 Task: Select Retail. Add to cart, from Big Lots_x000D_
 for 4749 Dog Hill Lane, Kensington, Kansas 66951, Cell Number 785-697-6934, following items : Broyhill 3 Piece Set Plaid Towel Gray (3 ct)_x000D_
 - 2, Ripple Rainbow Plastic Glass Short (1 ct)_x000D_
 - 2, Real Living Brown Zigzag Woven Table Lamp with White Shade_x000D_
 - 3, Sterilite Lift Top Plastic Hamper White (1 ct)_x000D_
 - 1, Imperial Nuts Bar Wasabi Sweet & Spicy Mix (21 oz)_x000D_
 - 3
Action: Mouse moved to (597, 108)
Screenshot: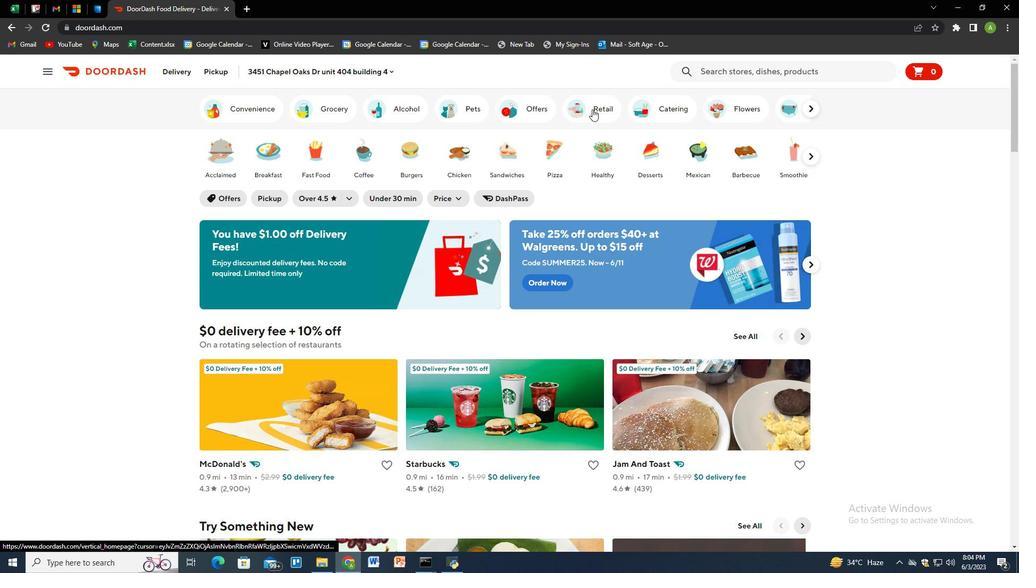 
Action: Mouse pressed left at (597, 108)
Screenshot: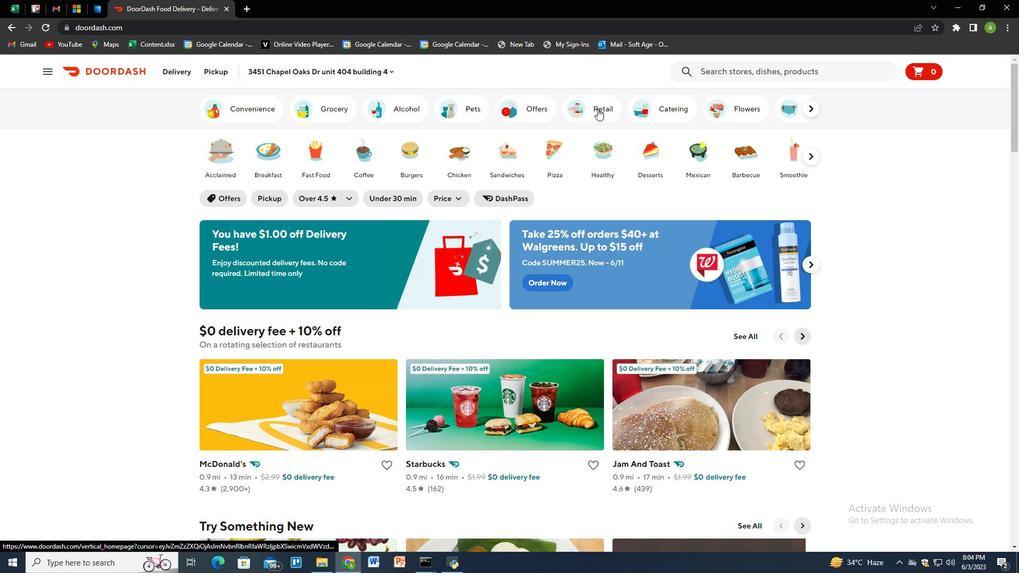 
Action: Mouse moved to (278, 340)
Screenshot: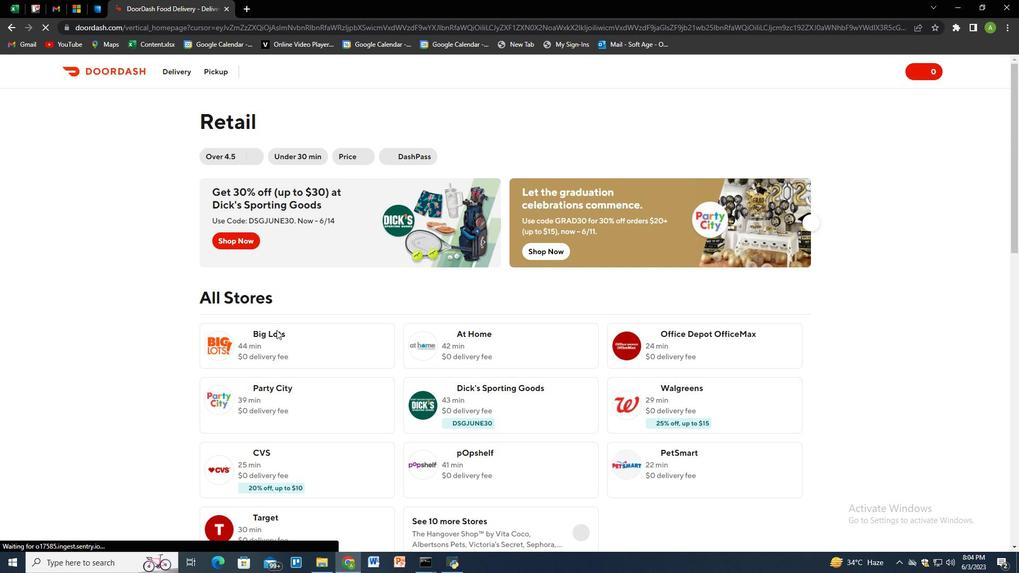 
Action: Mouse pressed left at (278, 340)
Screenshot: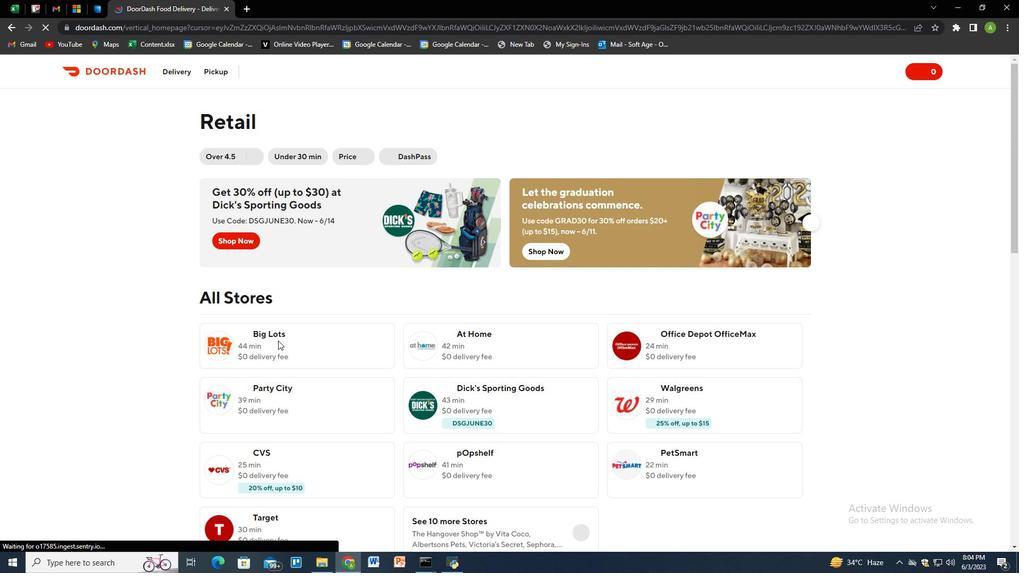 
Action: Mouse moved to (223, 66)
Screenshot: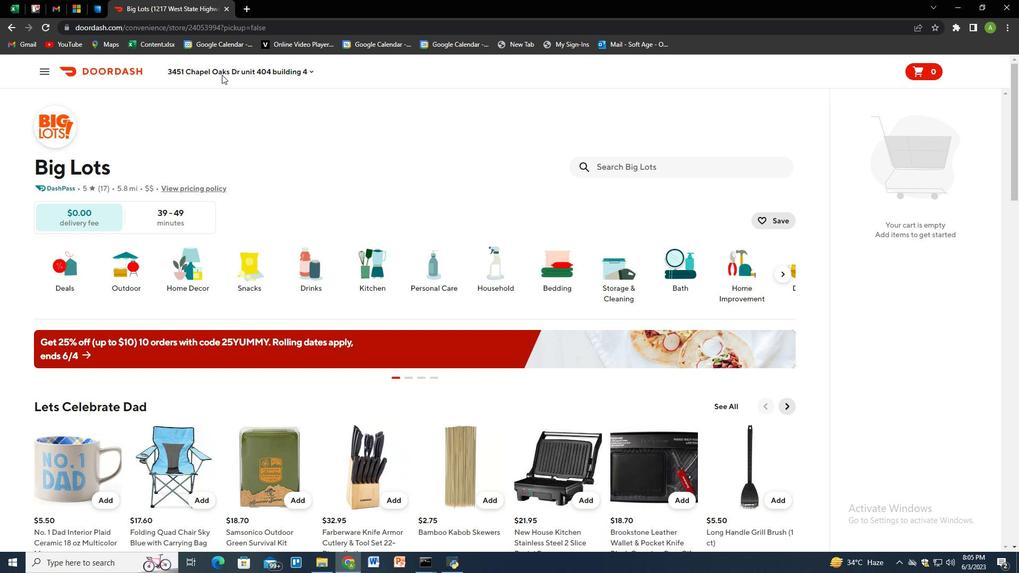 
Action: Mouse pressed left at (223, 66)
Screenshot: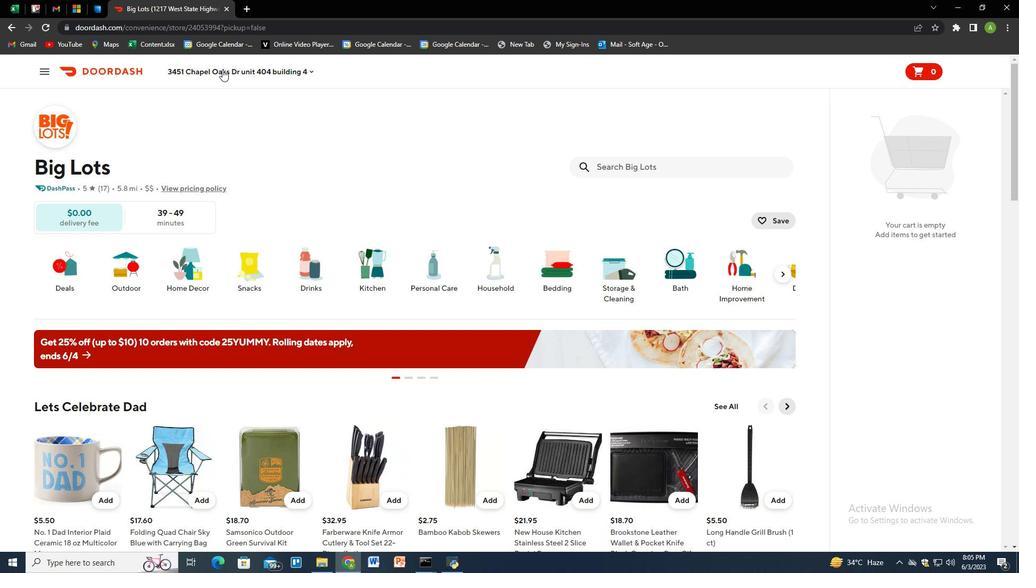
Action: Mouse moved to (213, 120)
Screenshot: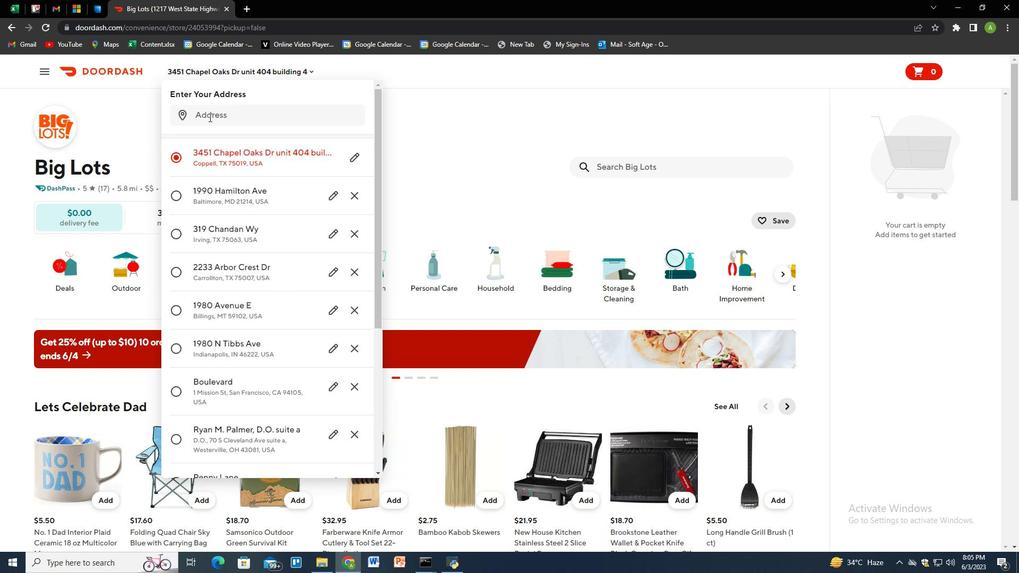 
Action: Mouse pressed left at (213, 120)
Screenshot: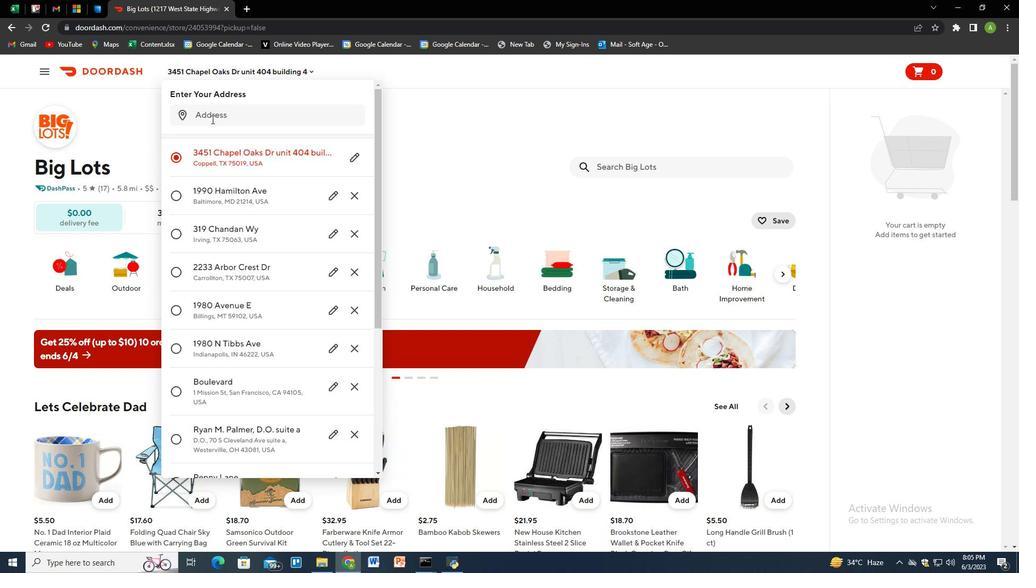 
Action: Key pressed 4749<Key.space>dog<Key.space>hill<Key.space>lane,<Key.space>kensington,<Key.space>kansas<Key.space>66951<Key.enter>
Screenshot: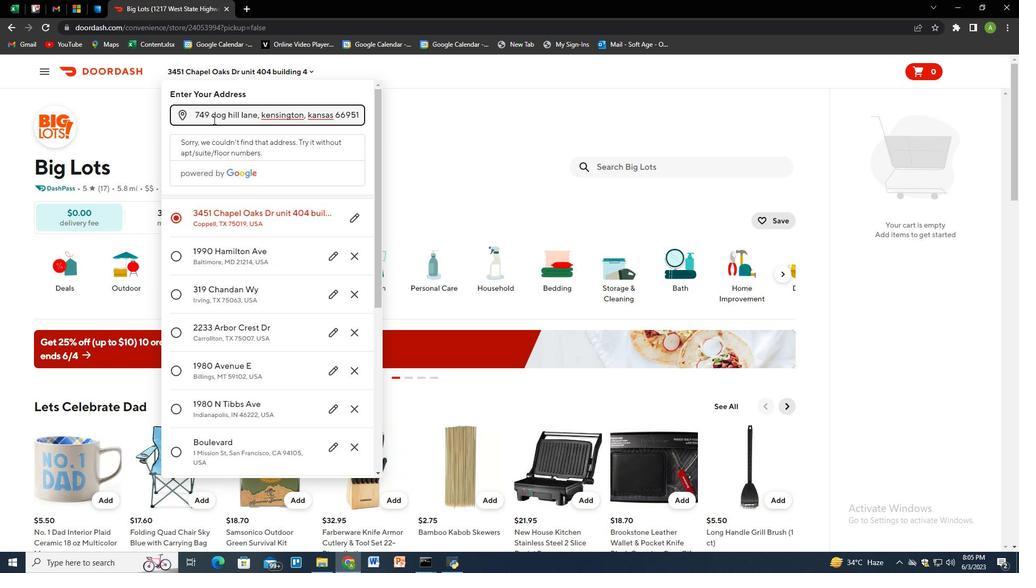 
Action: Mouse moved to (327, 427)
Screenshot: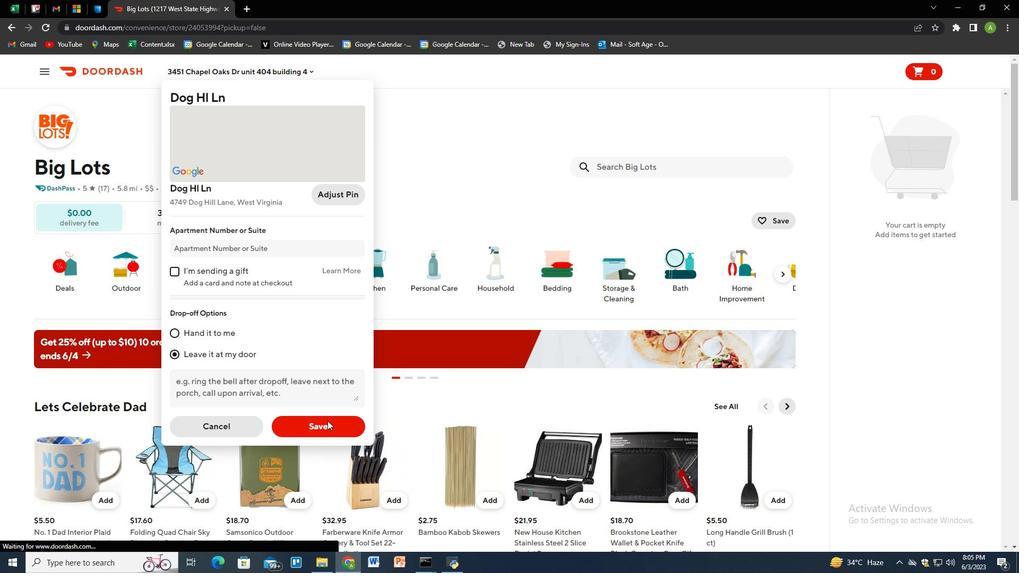 
Action: Mouse pressed left at (327, 427)
Screenshot: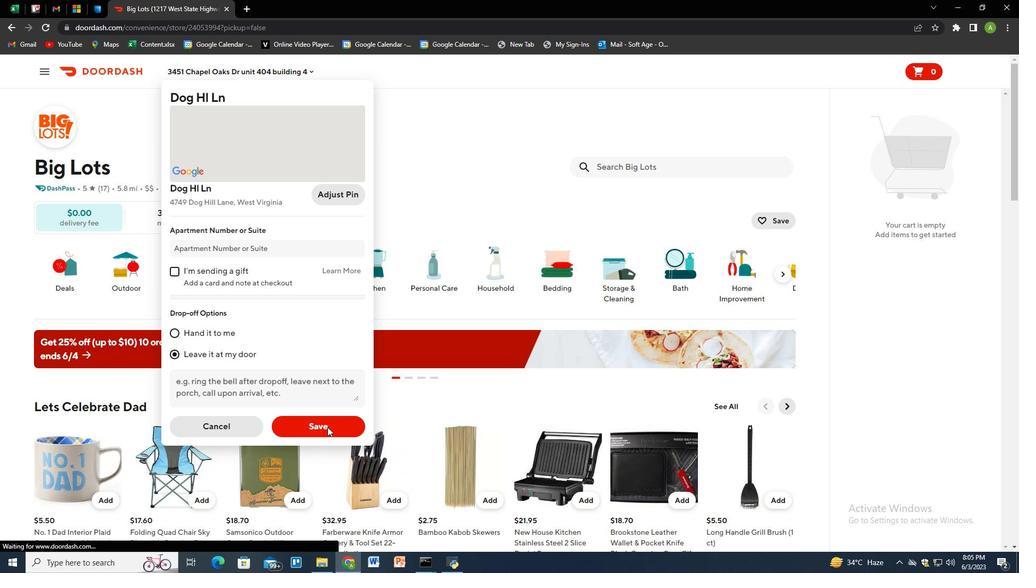 
Action: Mouse moved to (593, 158)
Screenshot: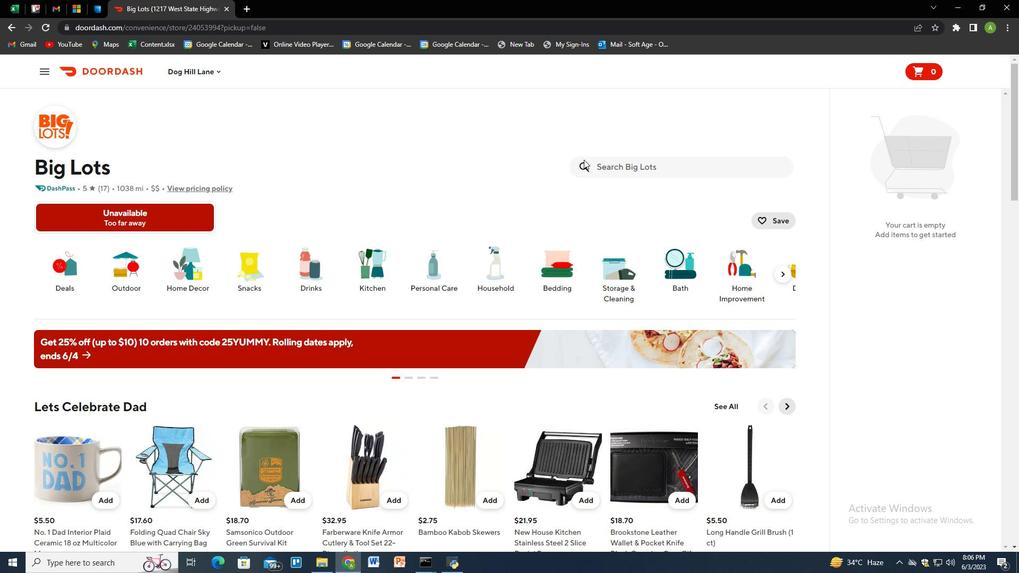 
Action: Mouse pressed left at (593, 158)
Screenshot: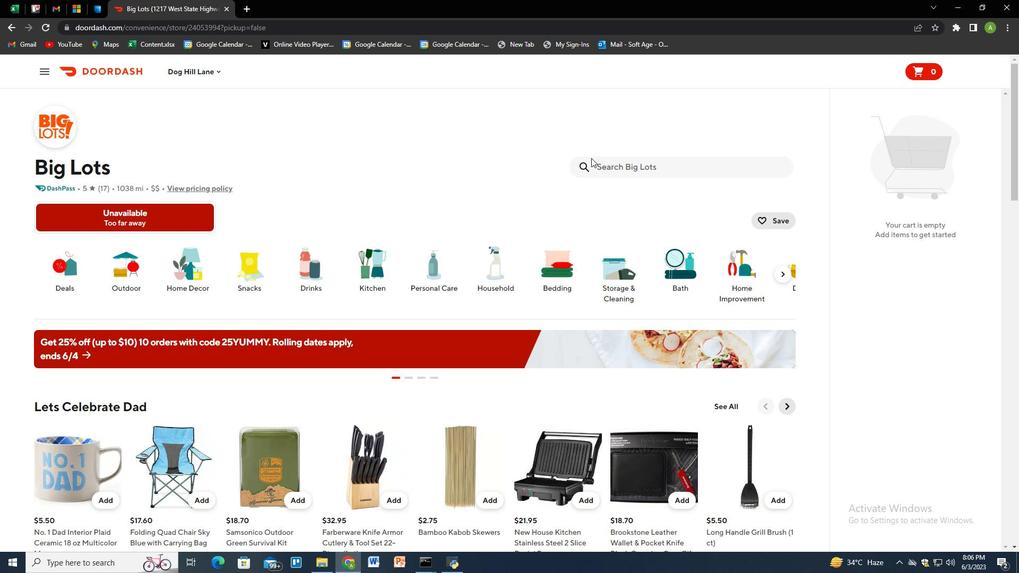 
Action: Mouse moved to (545, 179)
Screenshot: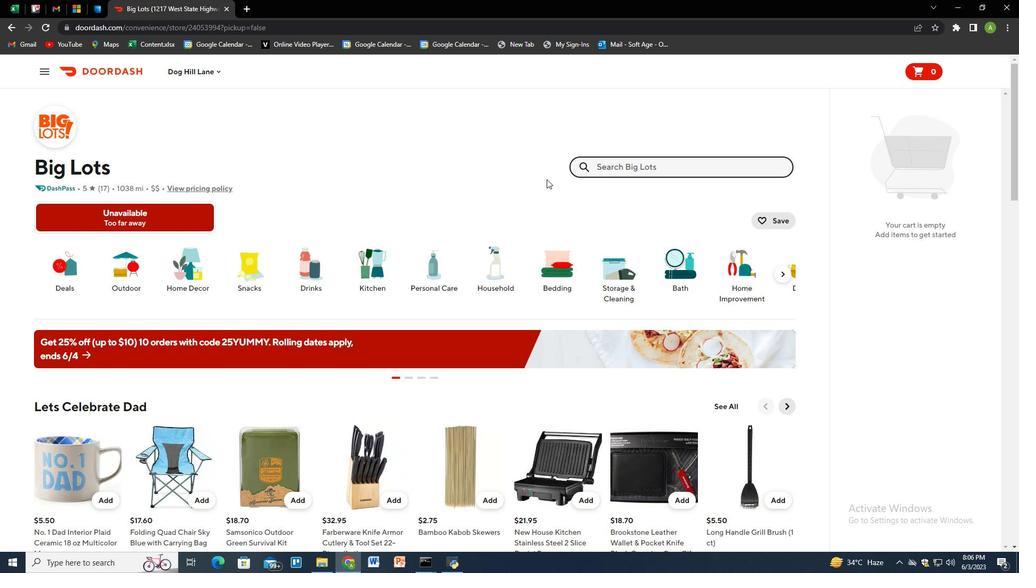 
Action: Key pressed broyhill<Key.space>3<Key.space>piece<Key.space>set<Key.space>plaid<Key.space>towel<Key.space>gray<Key.space><Key.shift_r>(3<Key.space>ct<Key.shift_r>)<Key.enter>
Screenshot: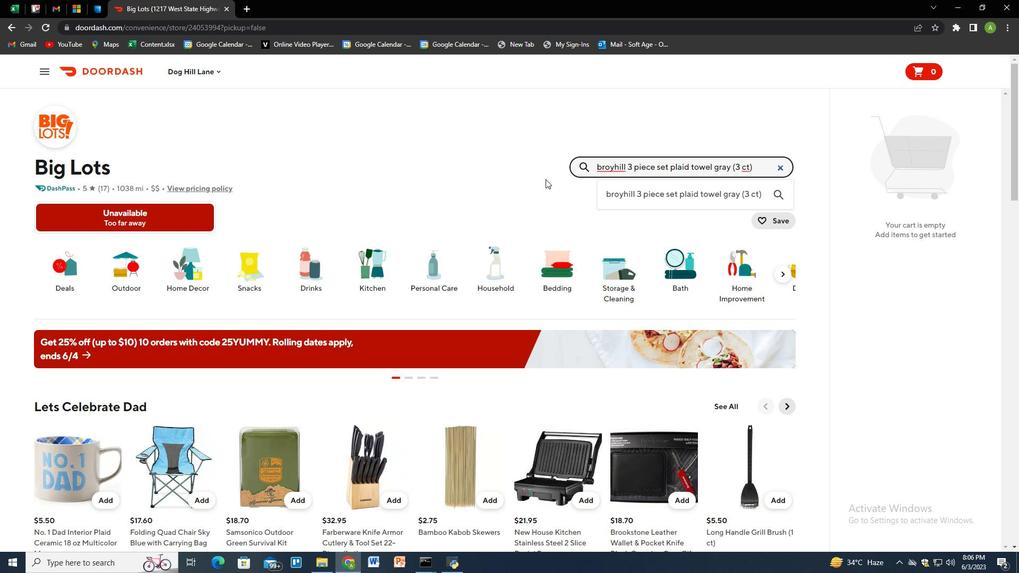 
Action: Mouse moved to (100, 275)
Screenshot: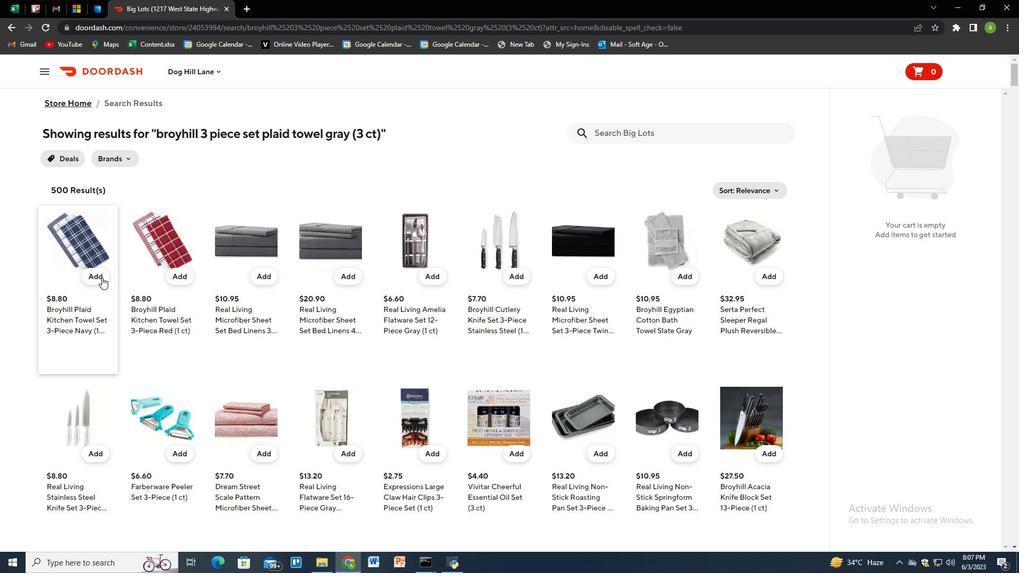 
Action: Mouse pressed left at (100, 275)
Screenshot: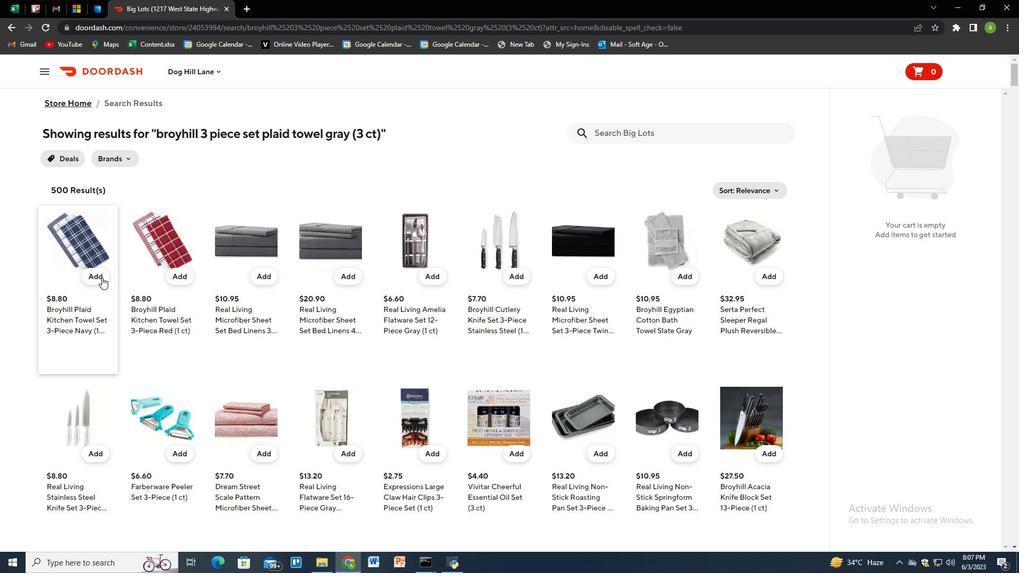 
Action: Mouse moved to (981, 180)
Screenshot: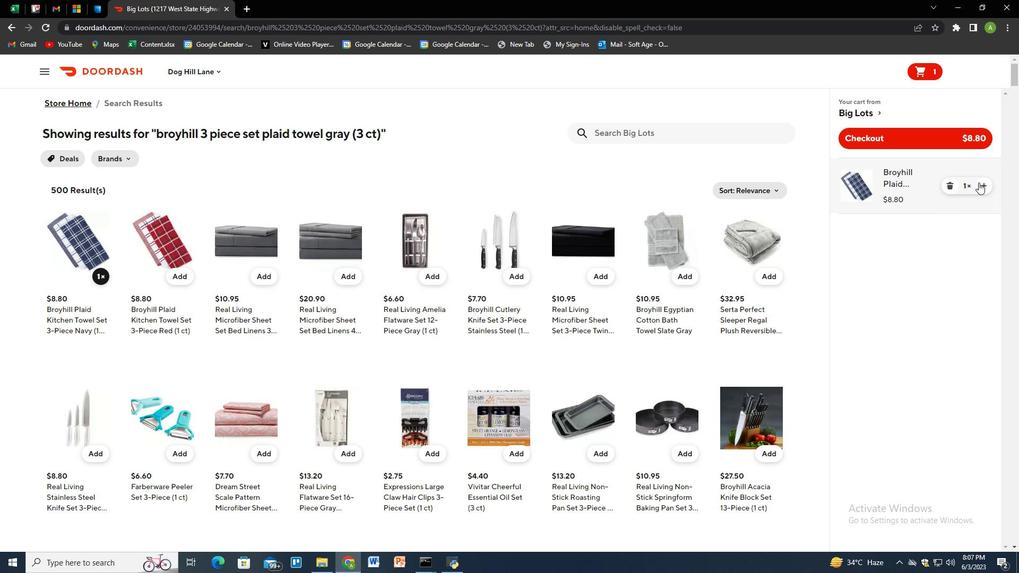 
Action: Mouse pressed left at (981, 180)
Screenshot: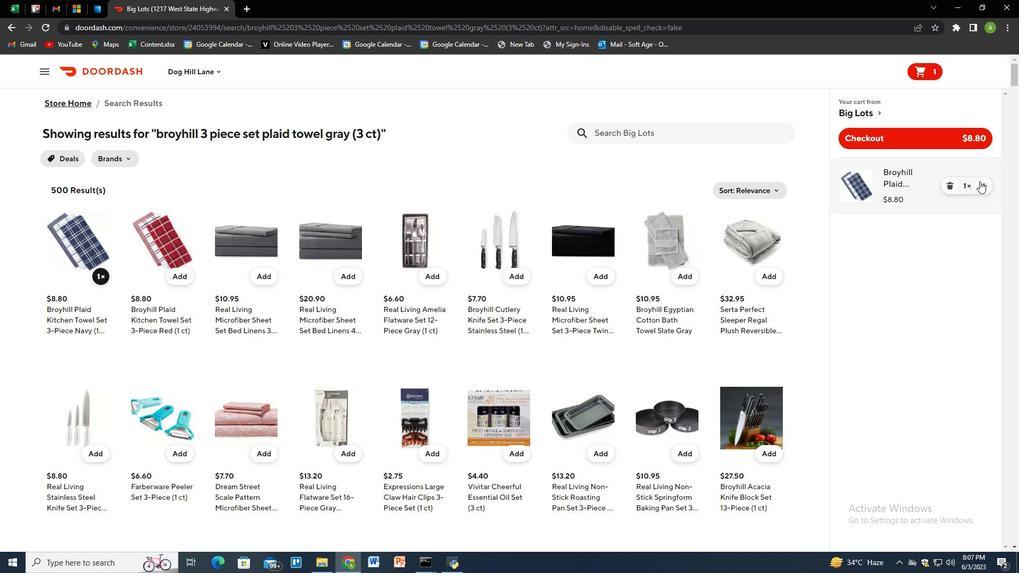 
Action: Mouse moved to (670, 136)
Screenshot: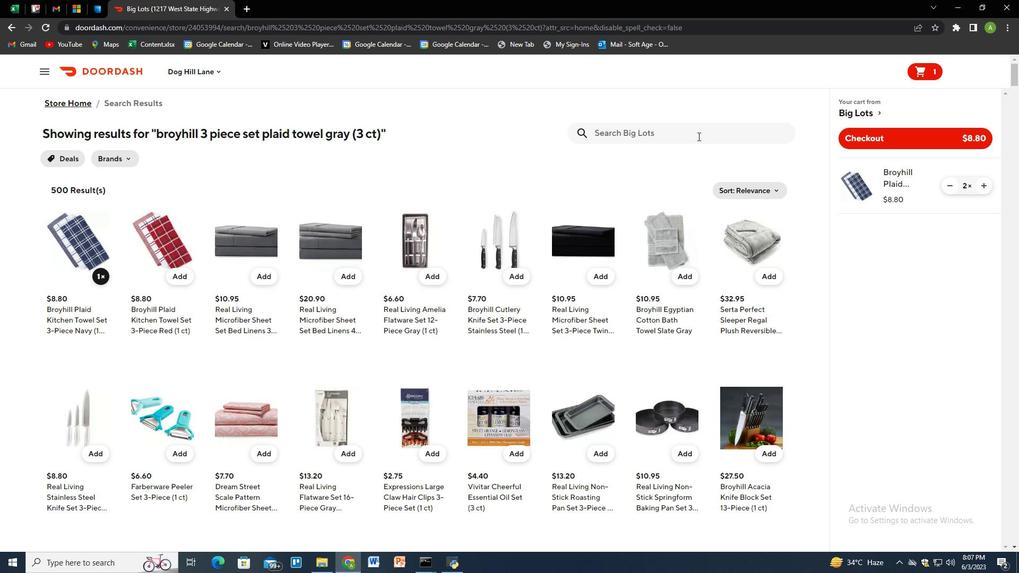 
Action: Mouse pressed left at (670, 136)
Screenshot: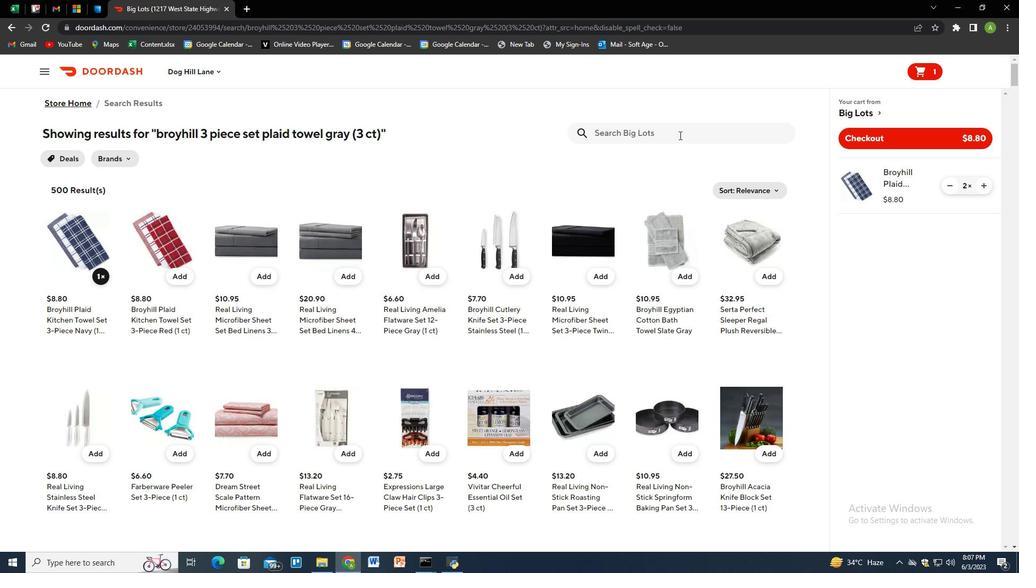 
Action: Key pressed ripple<Key.space>rainbow<Key.space>plastic<Key.space>glass<Key.space>short<Key.space><Key.shift_r>(1<Key.space>ct<Key.shift_r>)<Key.enter>
Screenshot: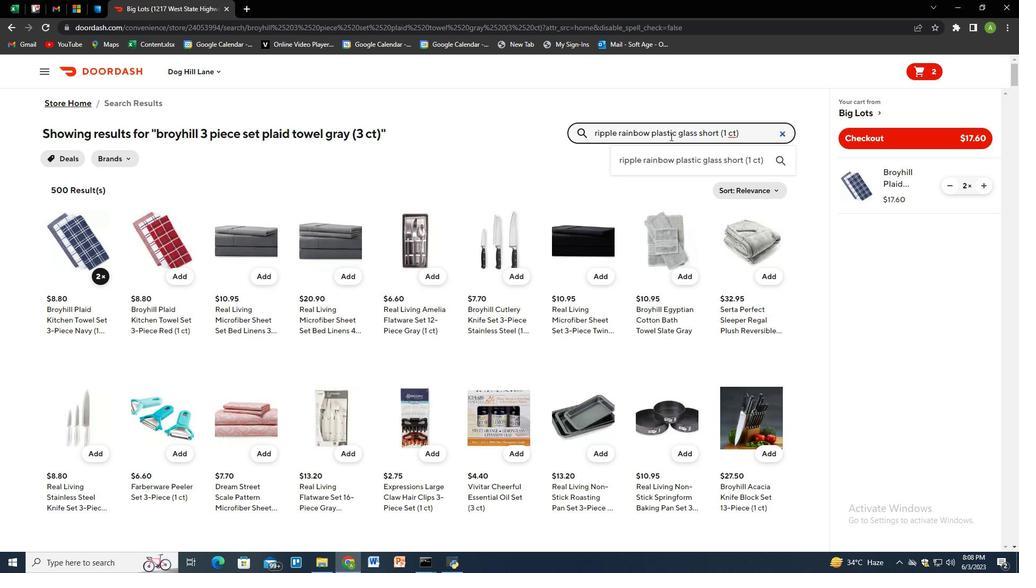 
Action: Mouse moved to (662, 132)
Screenshot: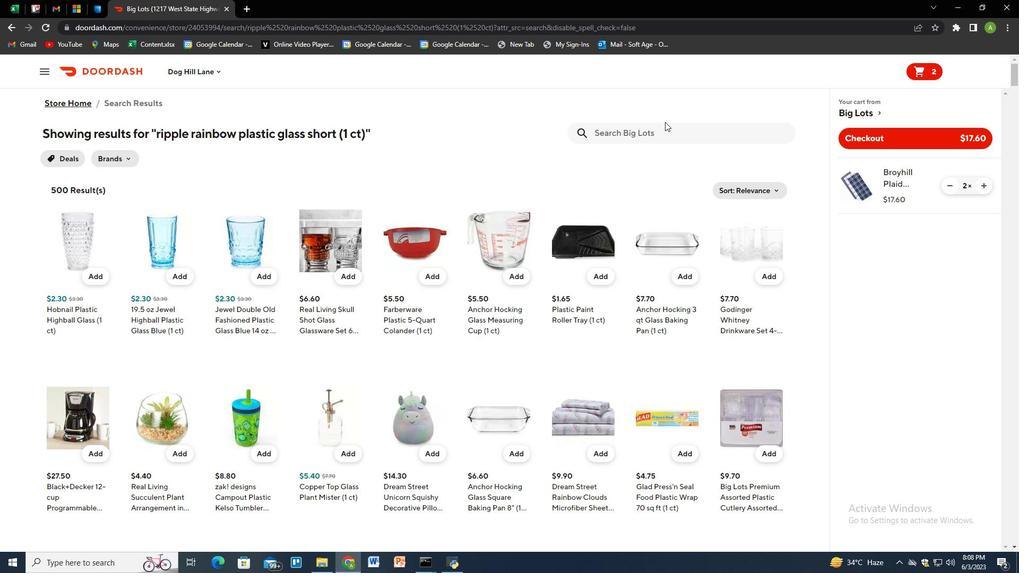 
Action: Mouse pressed left at (662, 132)
Screenshot: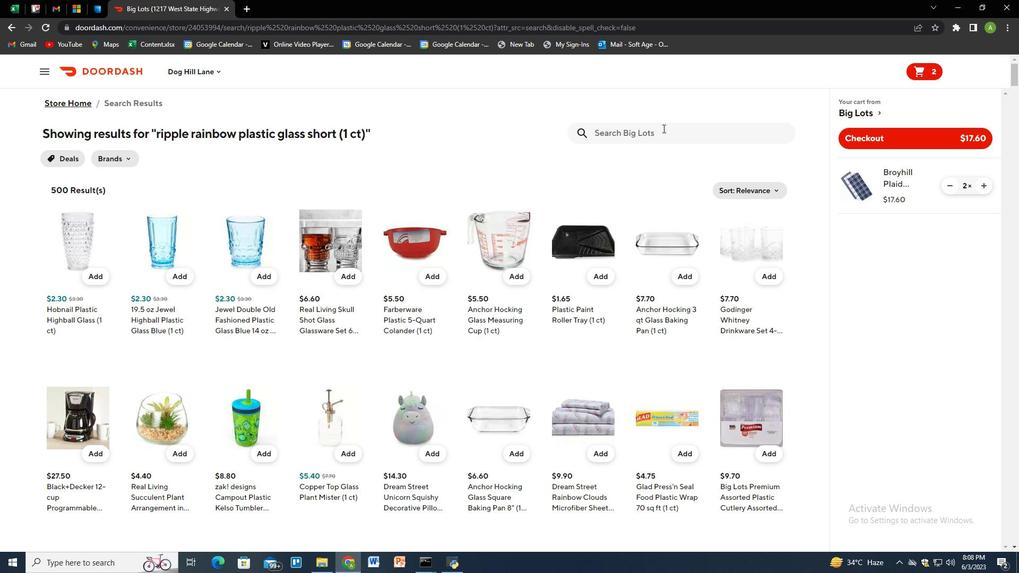 
Action: Key pressed real<Key.space>living<Key.space>brown<Key.space>zigzag<Key.space>woven<Key.space>table<Key.space>lamp<Key.space>with<Key.space>white<Key.space>shade<Key.enter>
Screenshot: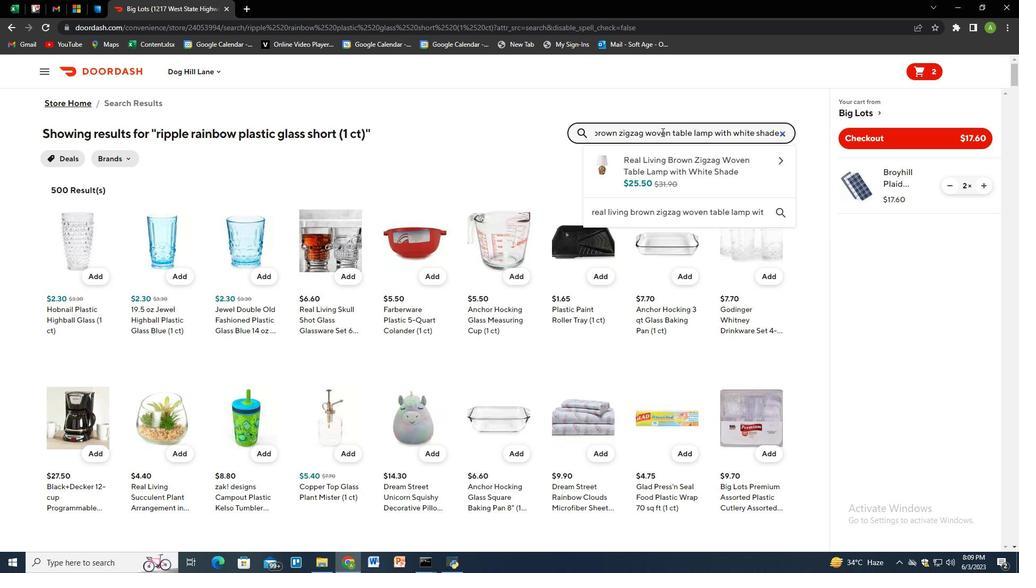 
Action: Mouse moved to (92, 276)
Screenshot: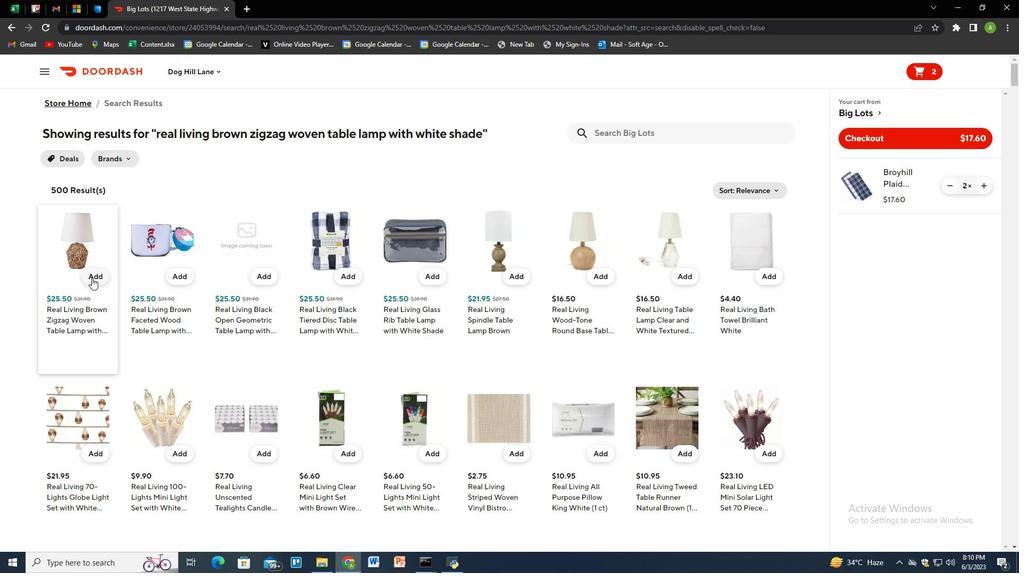 
Action: Mouse pressed left at (92, 276)
Screenshot: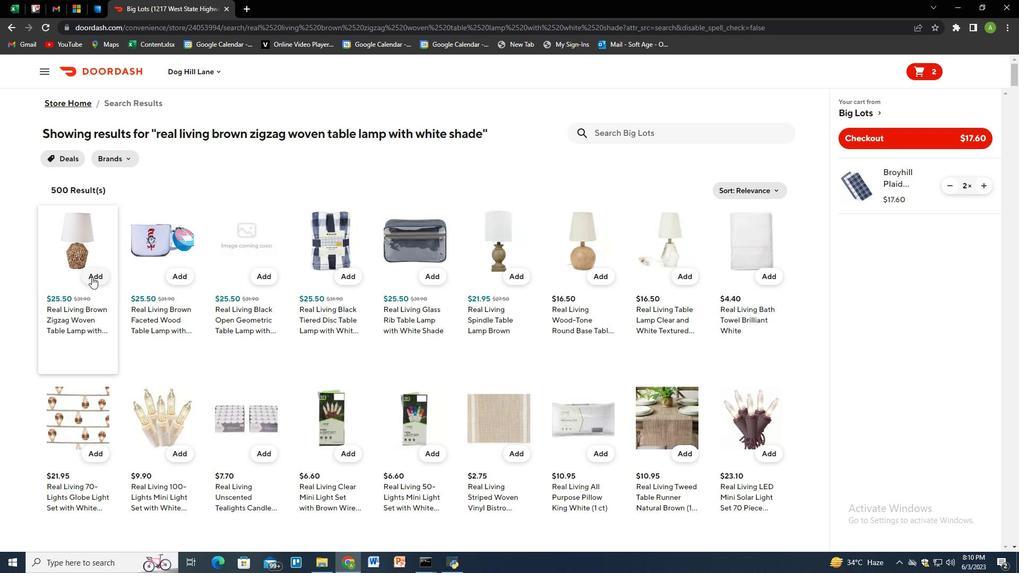 
Action: Mouse moved to (983, 240)
Screenshot: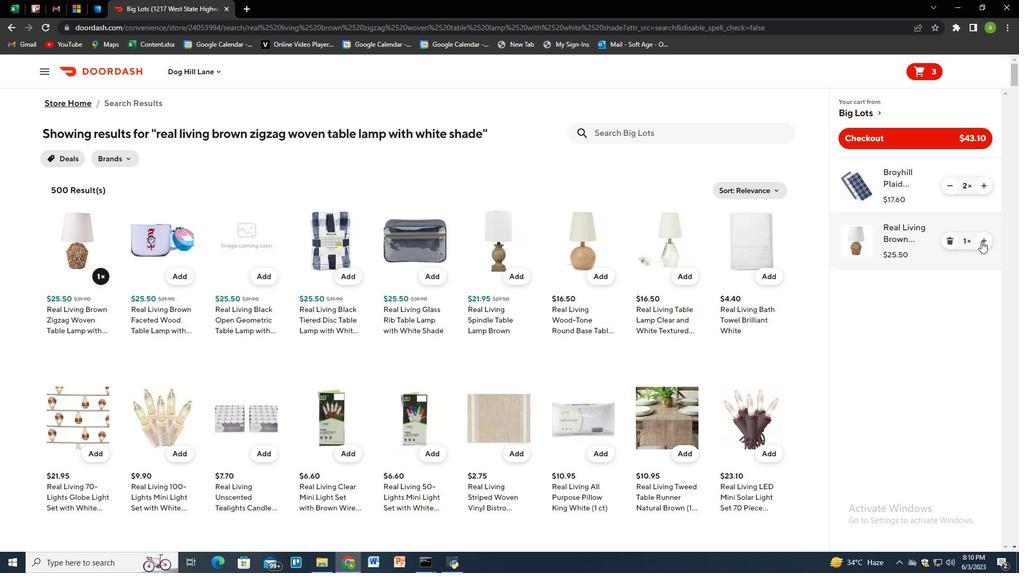 
Action: Mouse pressed left at (983, 240)
Screenshot: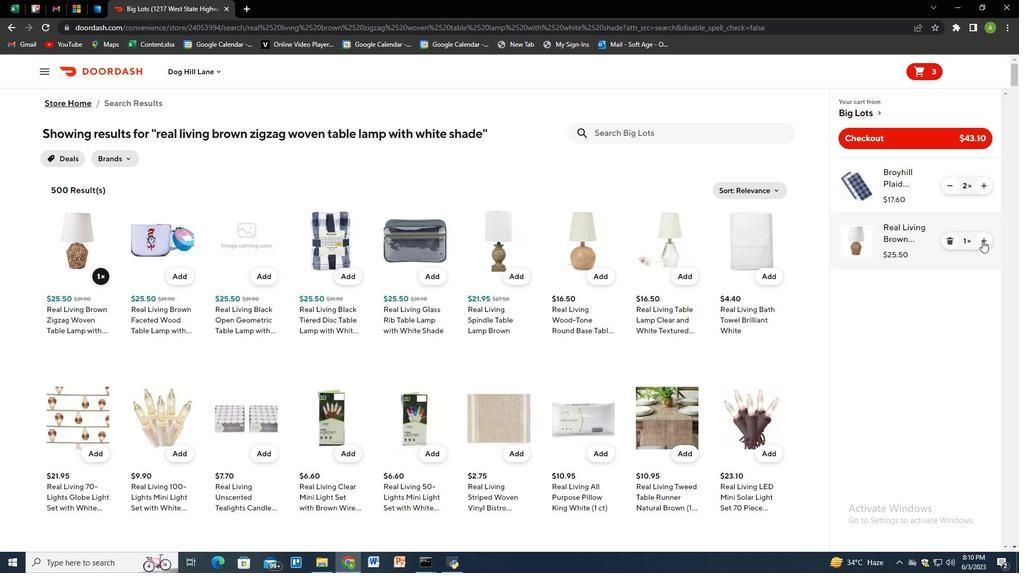 
Action: Mouse pressed left at (983, 240)
Screenshot: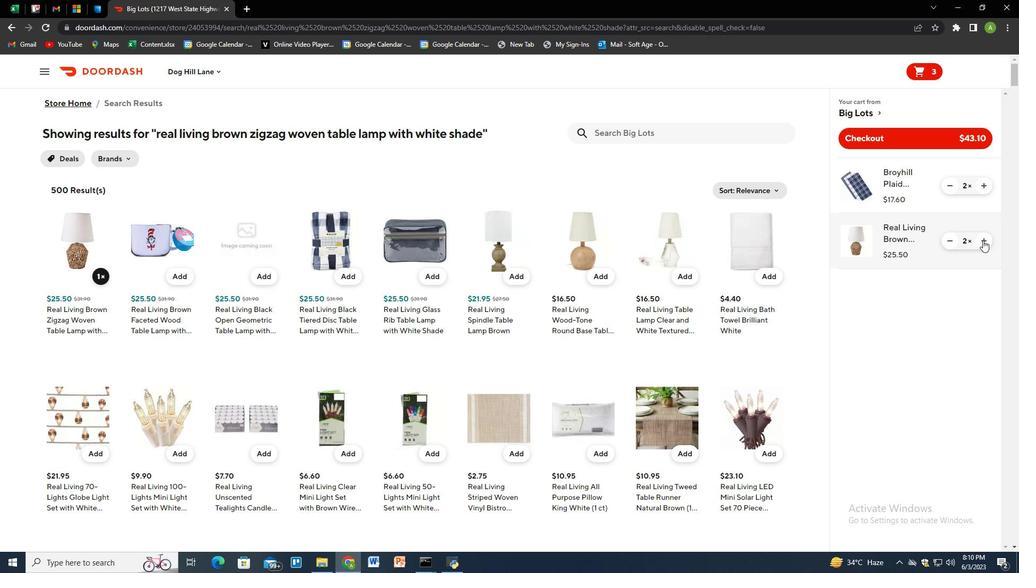 
Action: Mouse moved to (637, 141)
Screenshot: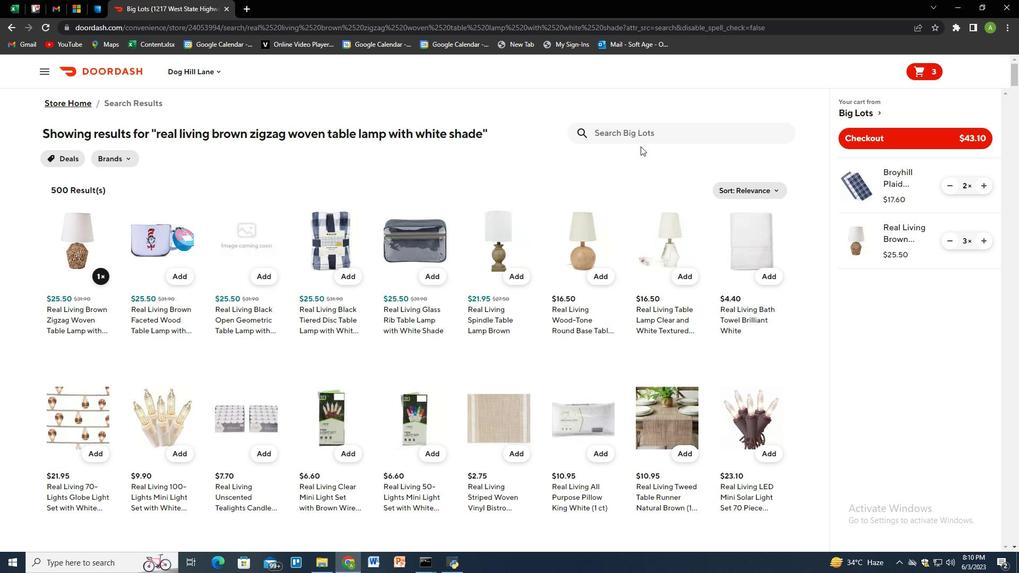 
Action: Mouse pressed left at (637, 141)
Screenshot: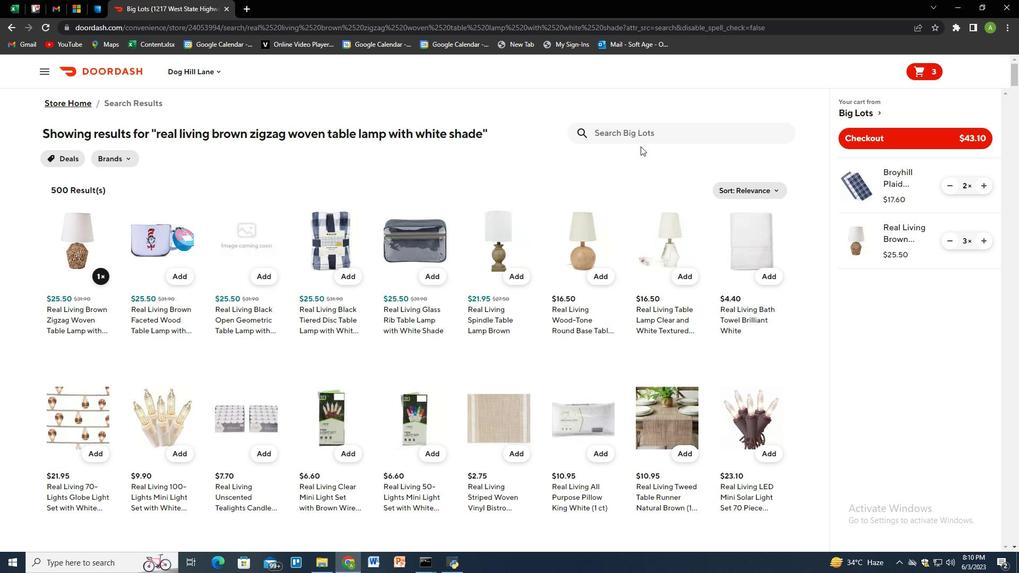 
Action: Mouse moved to (635, 138)
Screenshot: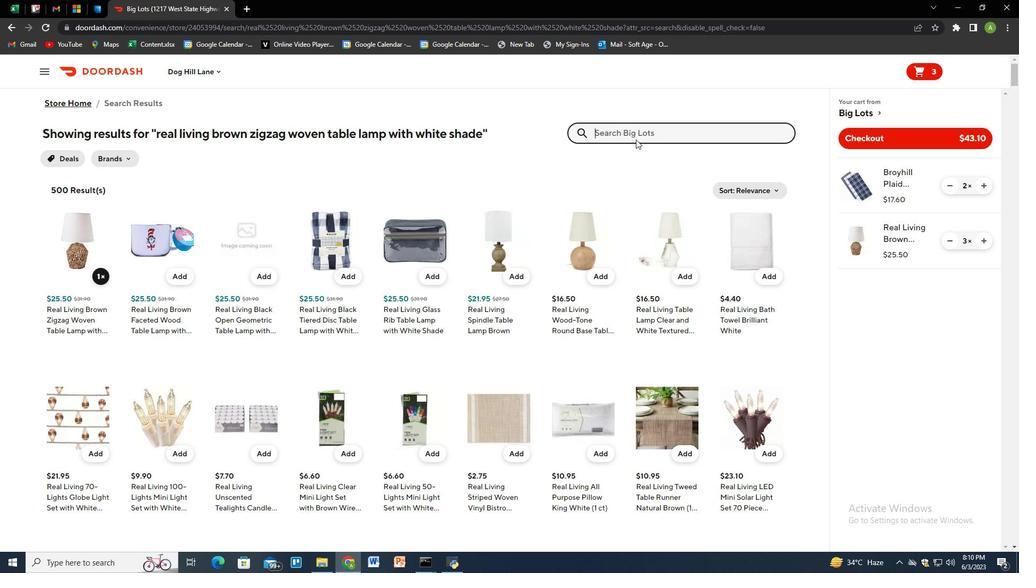 
Action: Key pressed sterilite<Key.space>life<Key.backspace><Key.backspace>te<Key.space><Key.backspace><Key.backspace><Key.backspace>ft<Key.space>top<Key.space>plastic<Key.space>hamper<Key.space>white<Key.space><Key.shift_r>(1<Key.space>ct<Key.shift_r>)<Key.enter>
Screenshot: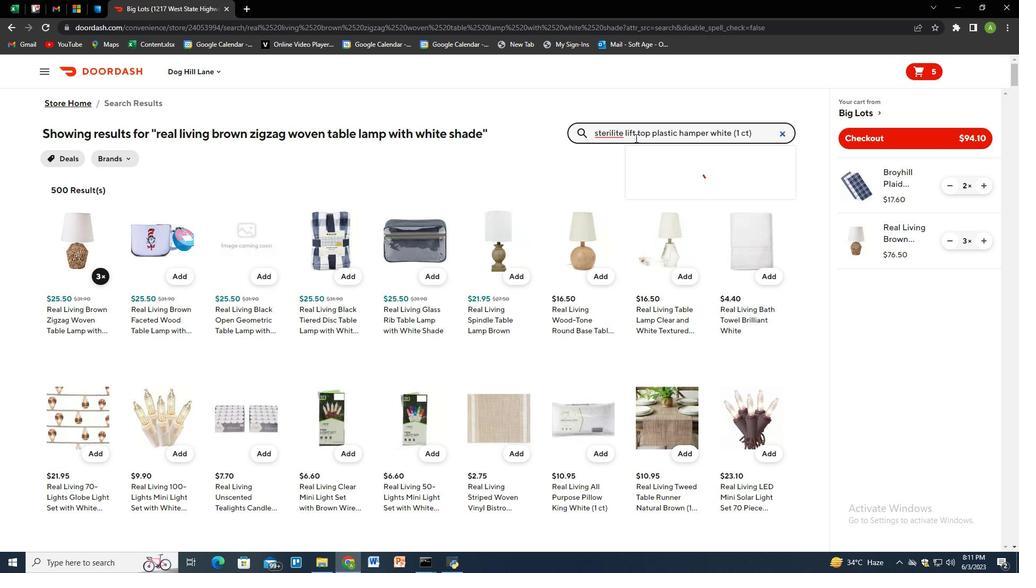 
Action: Mouse moved to (92, 277)
Screenshot: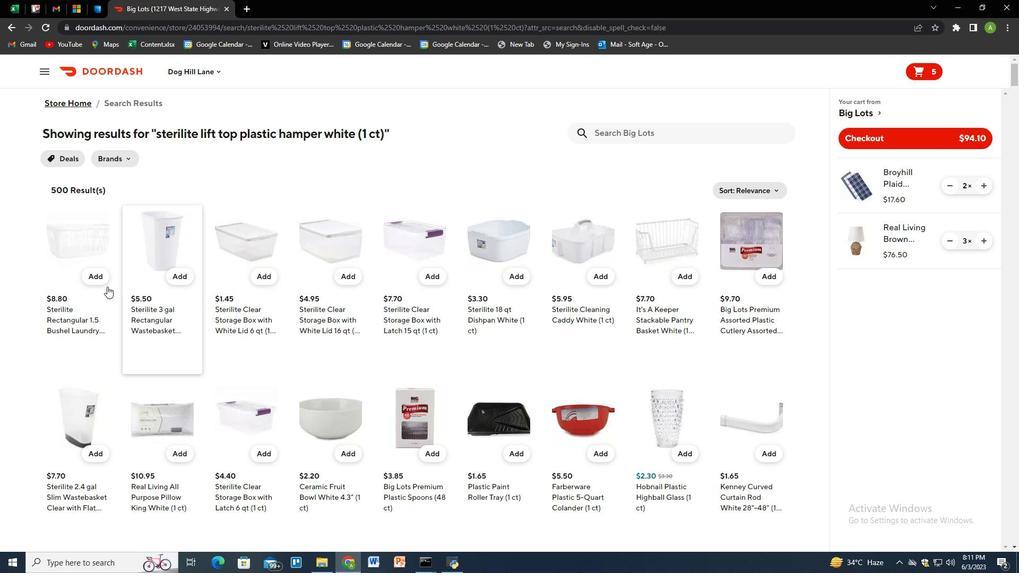 
Action: Mouse pressed left at (92, 277)
Screenshot: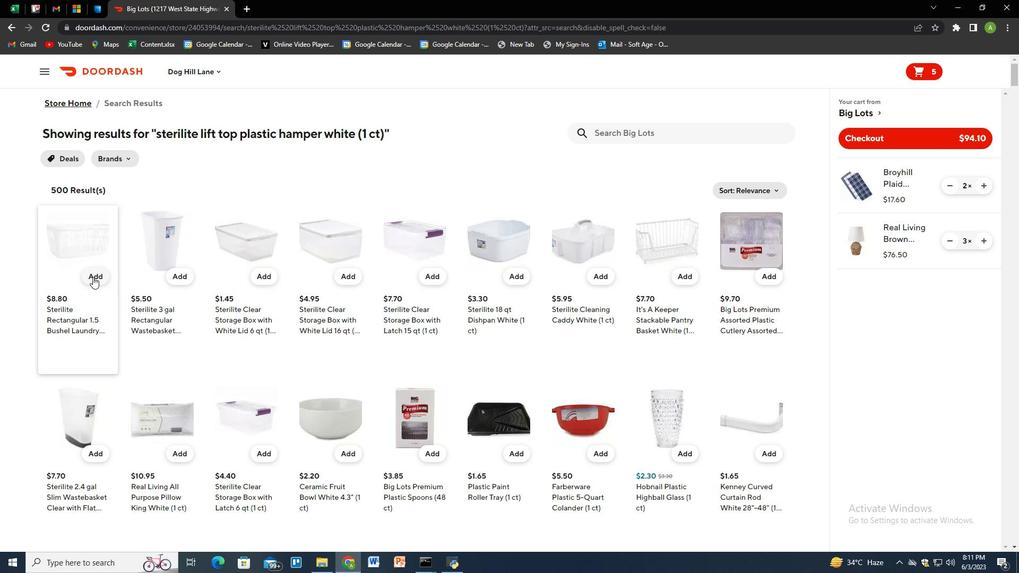 
Action: Mouse moved to (708, 129)
Screenshot: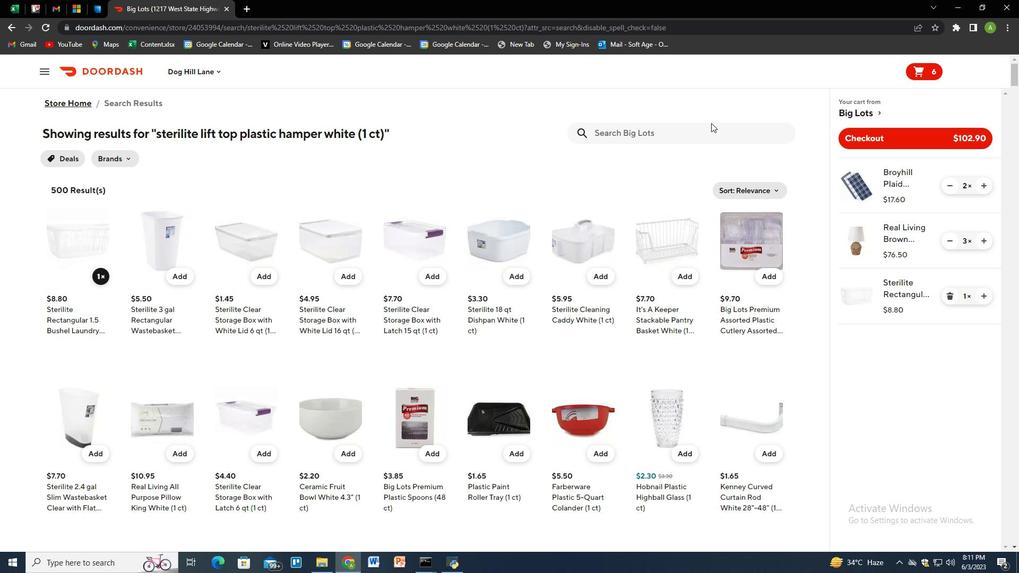 
Action: Mouse pressed left at (708, 129)
Screenshot: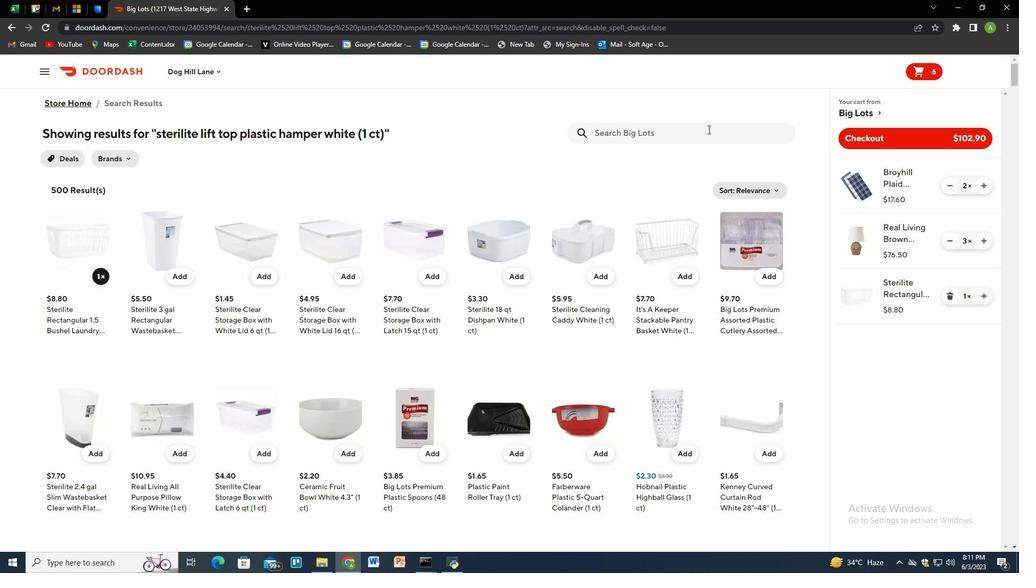 
Action: Key pressed imperial<Key.space>nuts<Key.space>bar<Key.space>wasabi<Key.space>sweet<Key.space><Key.shift>&<Key.space>spicy<Key.space>mix<Key.space><Key.shift>(21<Key.space>oz<Key.shift_r>)<Key.enter>
Screenshot: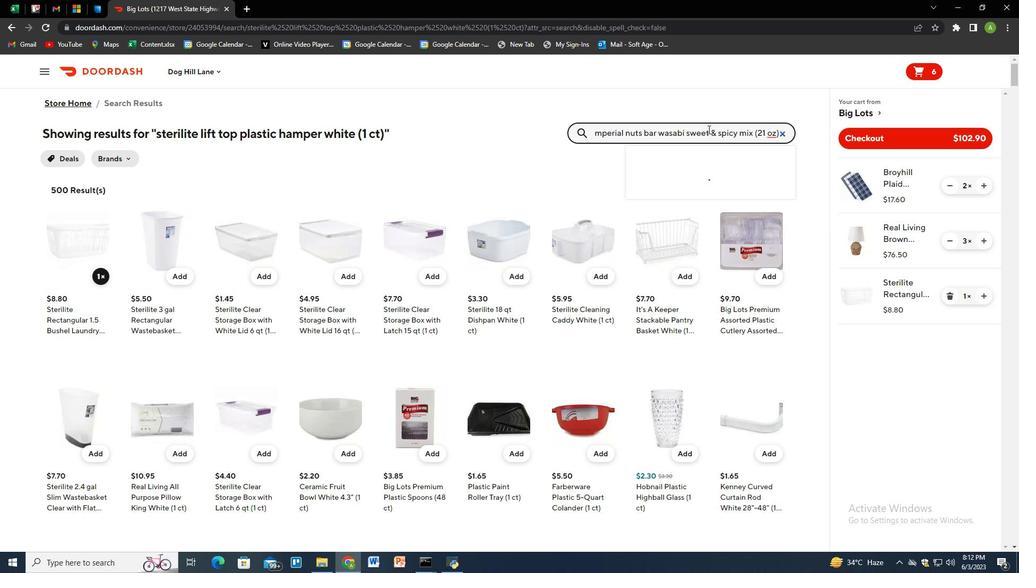 
Action: Mouse moved to (93, 280)
Screenshot: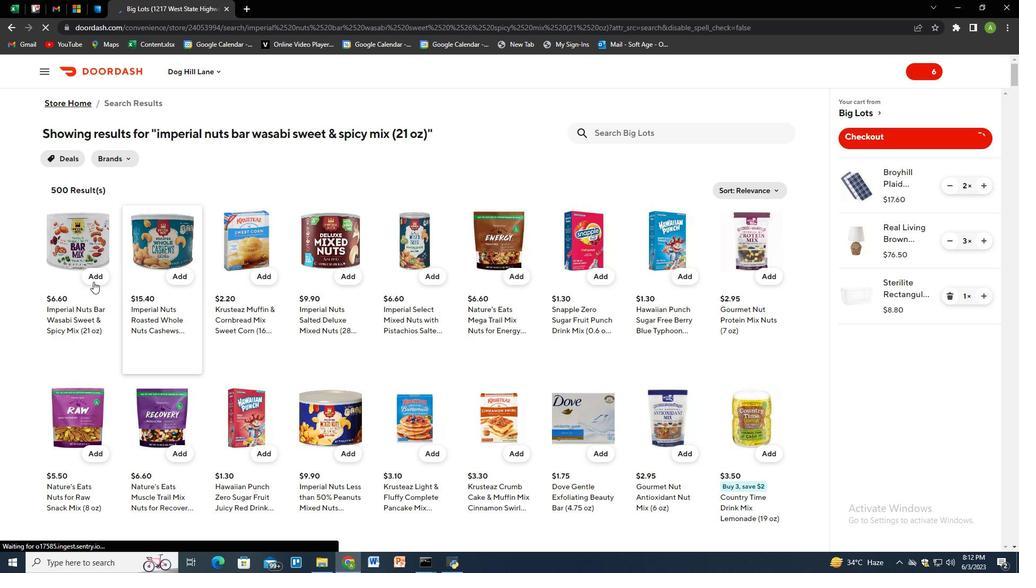 
Action: Mouse pressed left at (93, 280)
Screenshot: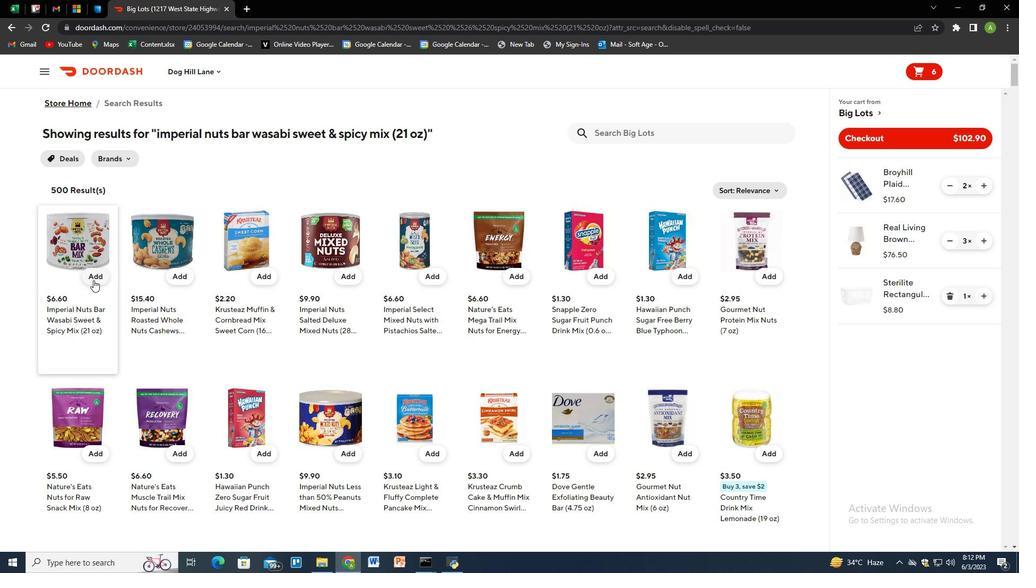 
Action: Mouse moved to (984, 352)
Screenshot: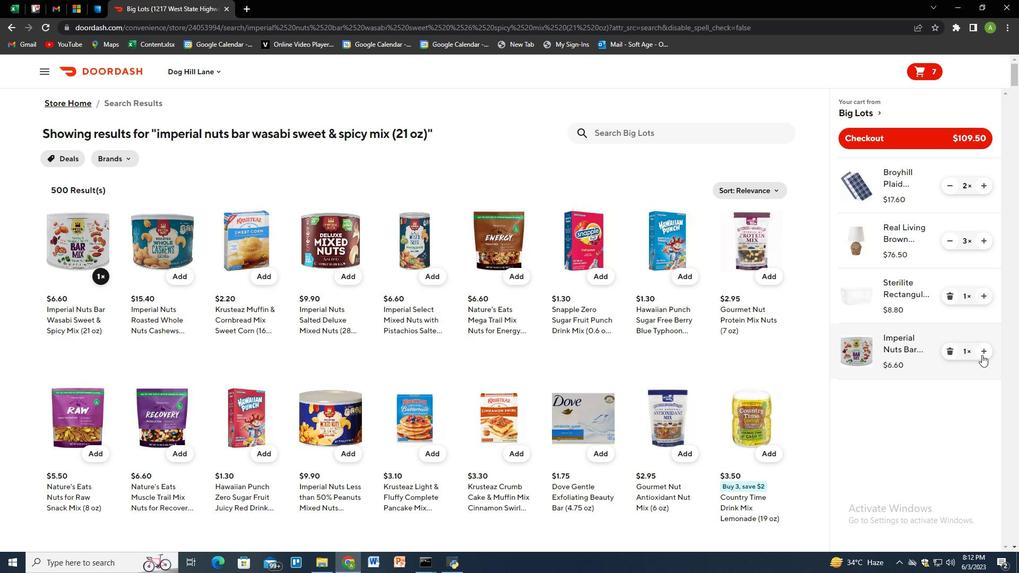 
Action: Mouse pressed left at (984, 352)
Screenshot: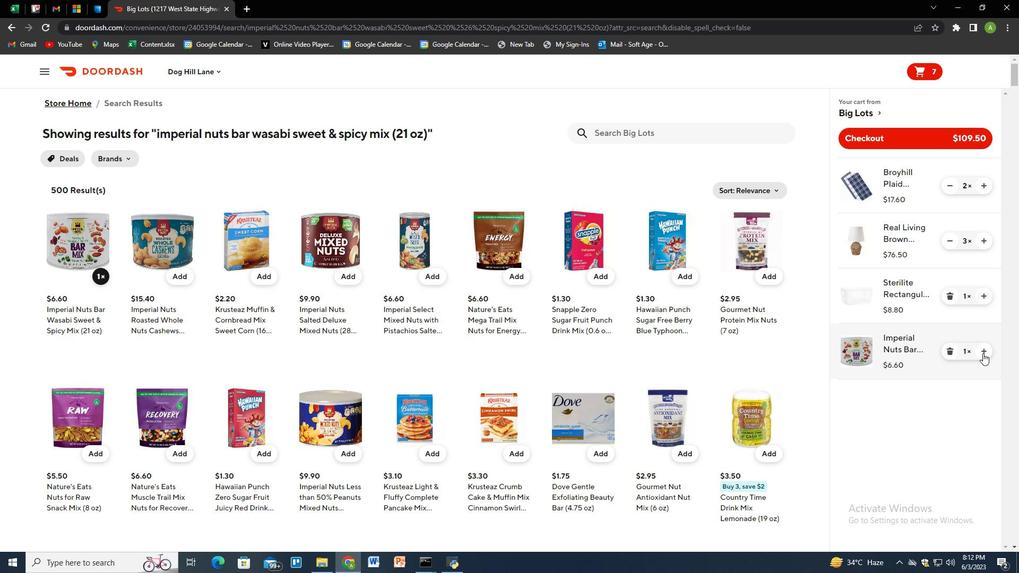 
Action: Mouse moved to (981, 354)
Screenshot: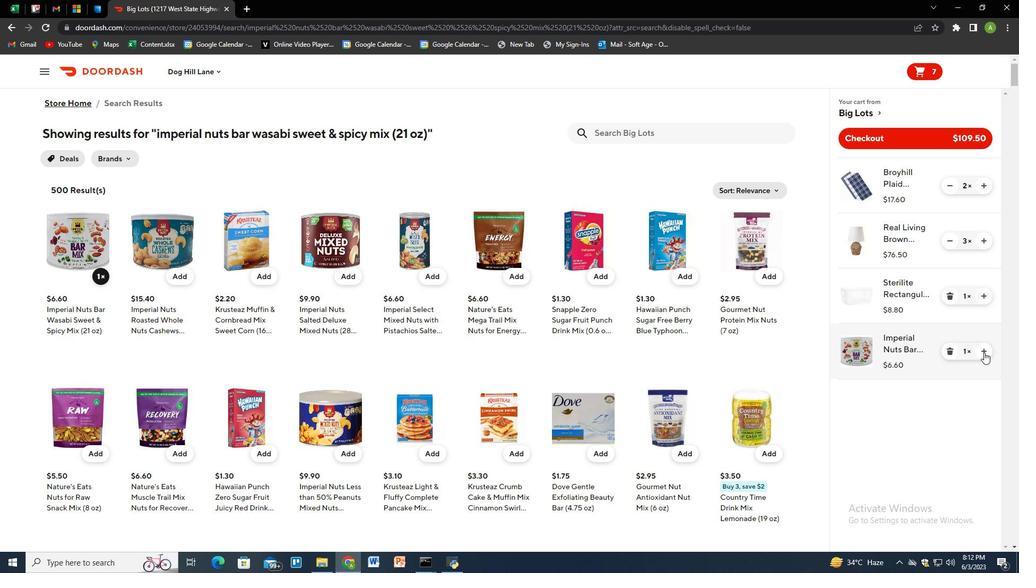 
Action: Mouse pressed left at (981, 354)
Screenshot: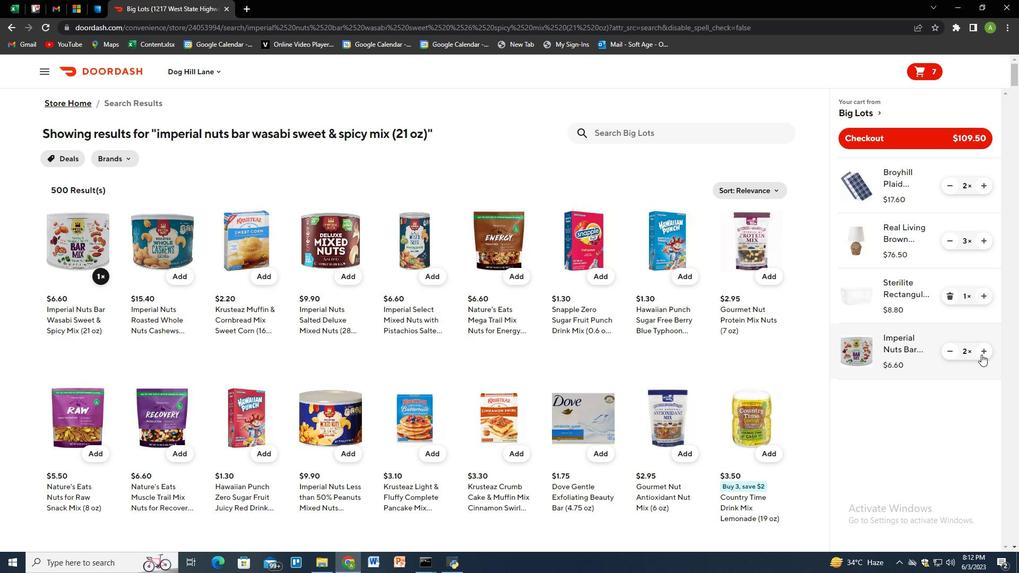 
Action: Mouse moved to (872, 142)
Screenshot: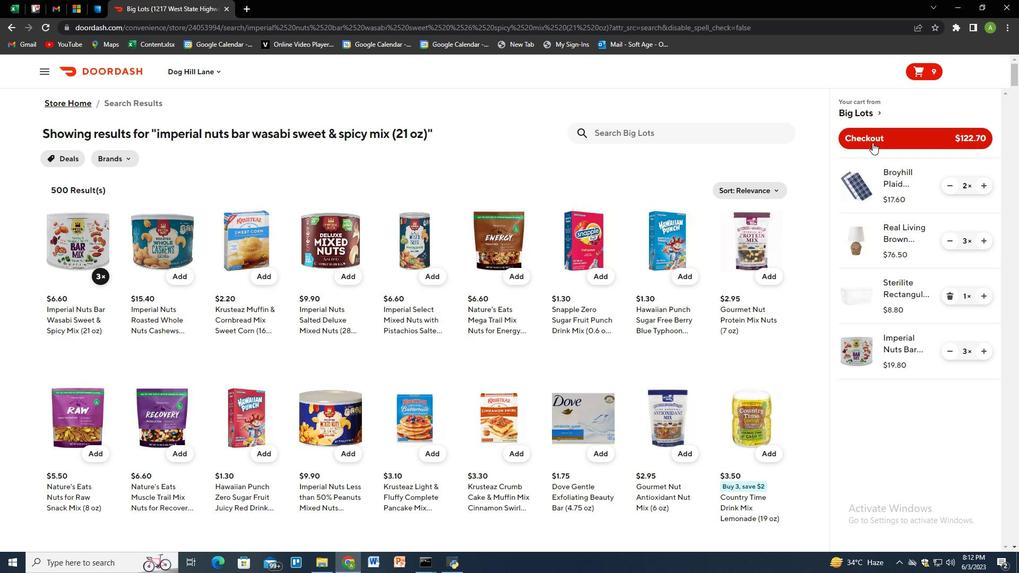
Action: Mouse pressed left at (872, 142)
Screenshot: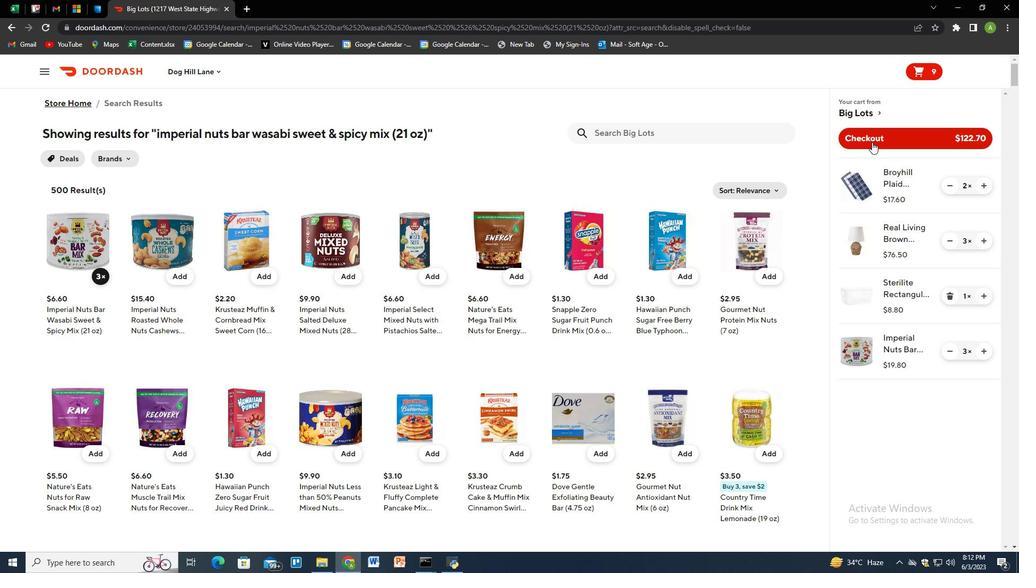 
